 Task: Add a condition where "Channel Is not" instagram direct" in unsolved tickets in your groups.
Action: Mouse moved to (113, 385)
Screenshot: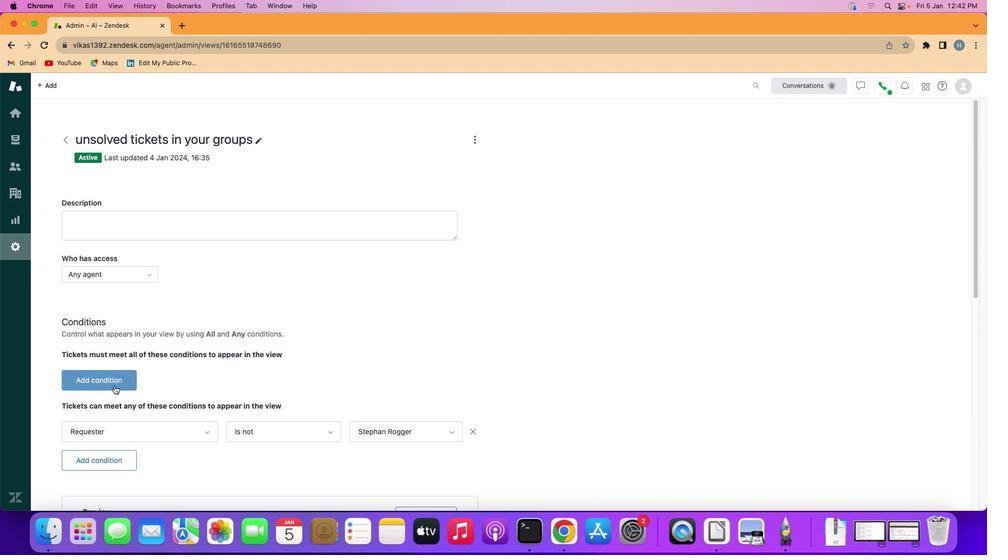 
Action: Mouse pressed left at (113, 385)
Screenshot: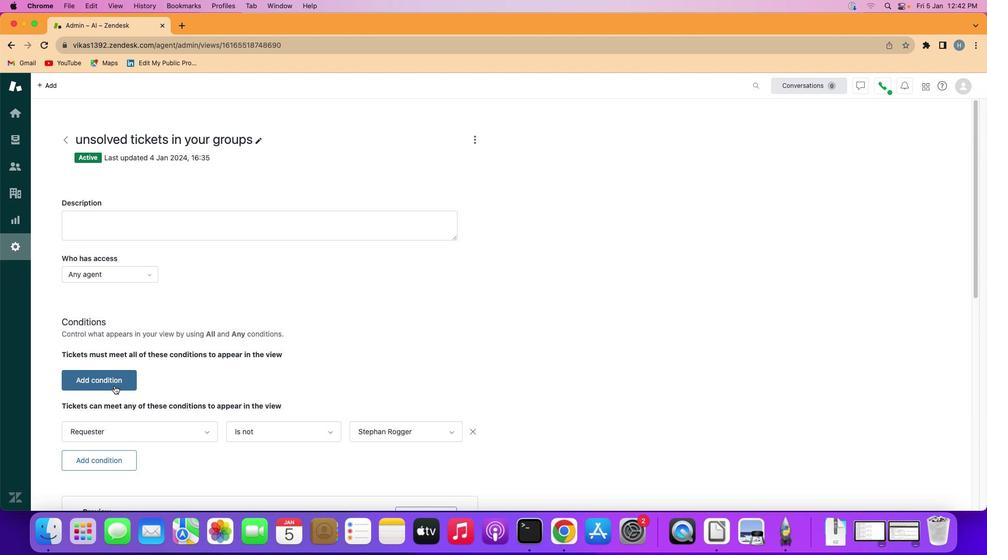 
Action: Mouse moved to (119, 381)
Screenshot: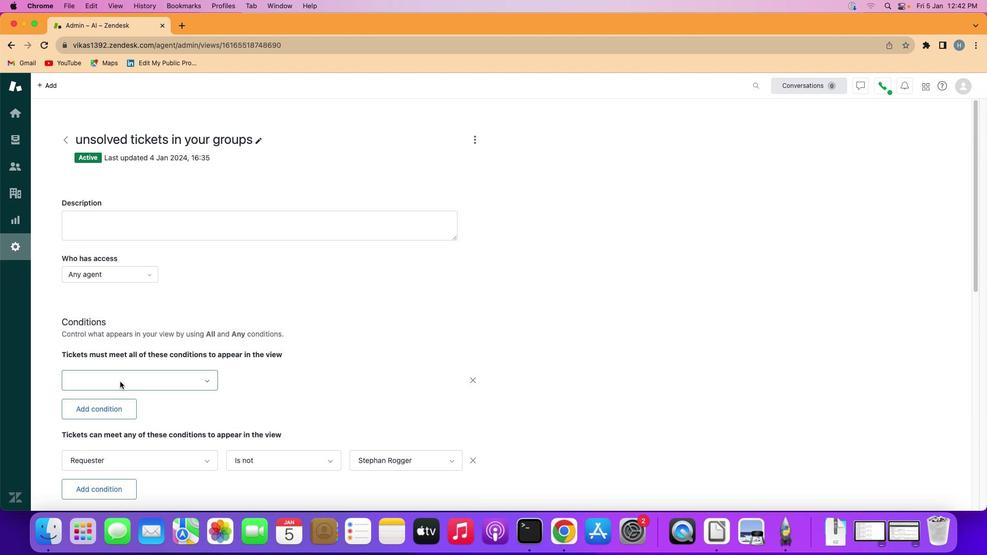
Action: Mouse pressed left at (119, 381)
Screenshot: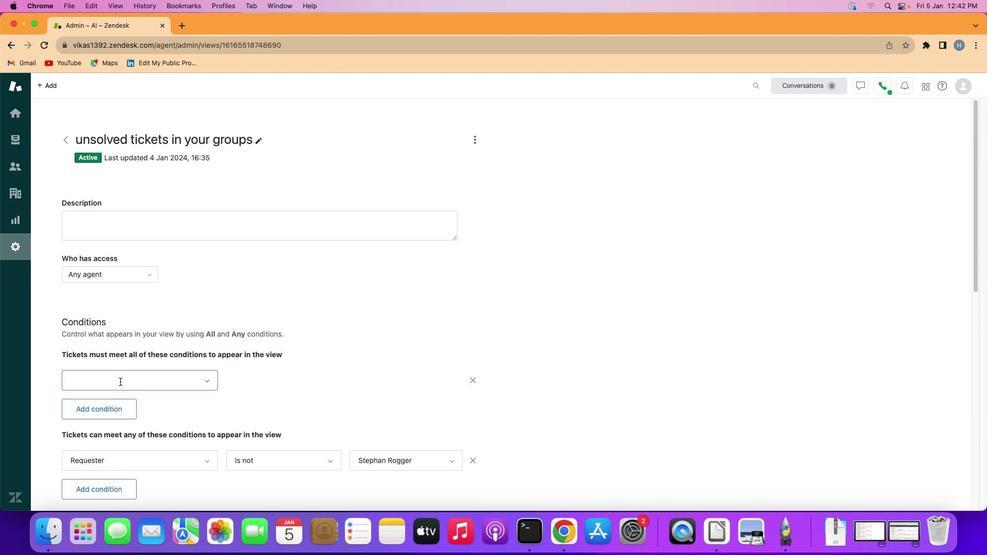 
Action: Mouse moved to (141, 318)
Screenshot: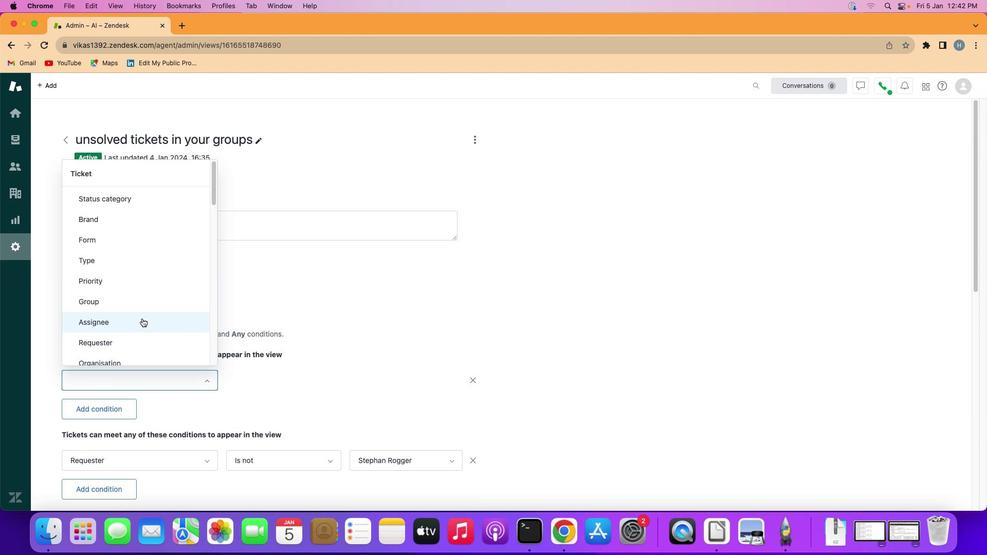 
Action: Mouse scrolled (141, 318) with delta (0, 0)
Screenshot: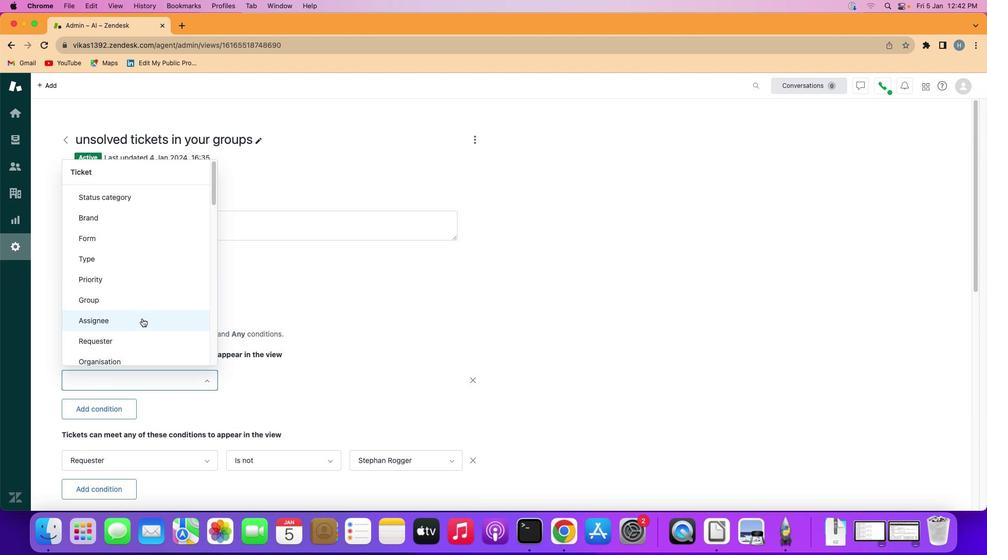 
Action: Mouse scrolled (141, 318) with delta (0, 0)
Screenshot: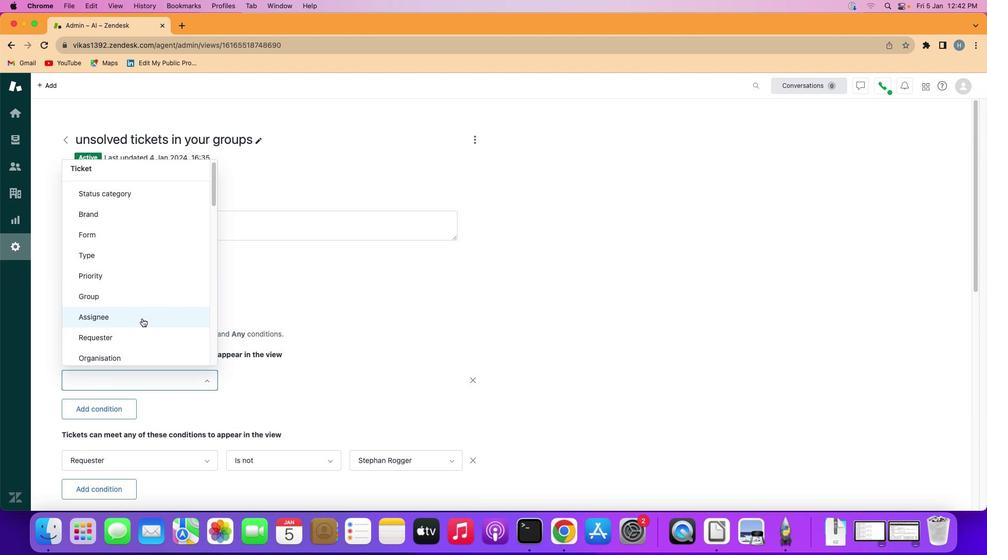 
Action: Mouse scrolled (141, 318) with delta (0, -1)
Screenshot: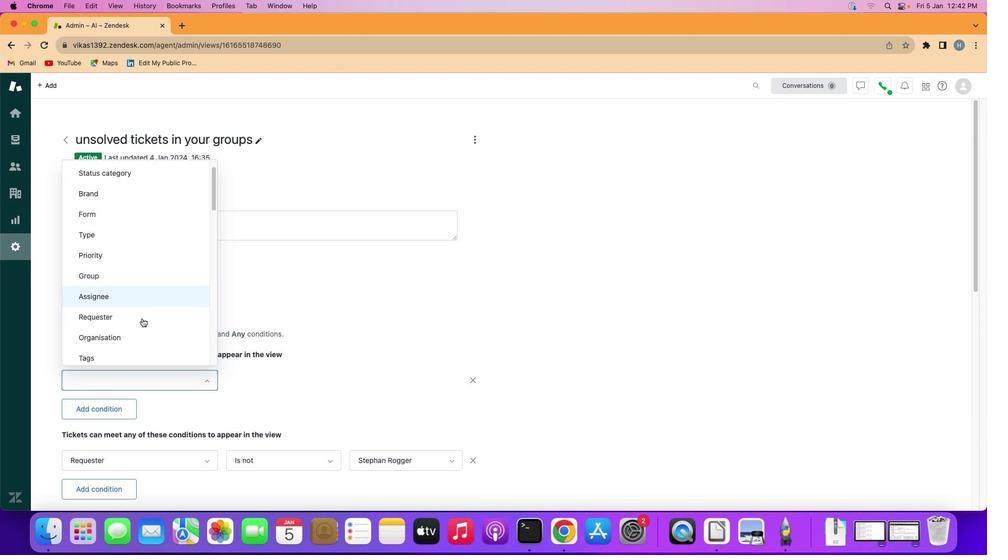 
Action: Mouse scrolled (141, 318) with delta (0, -1)
Screenshot: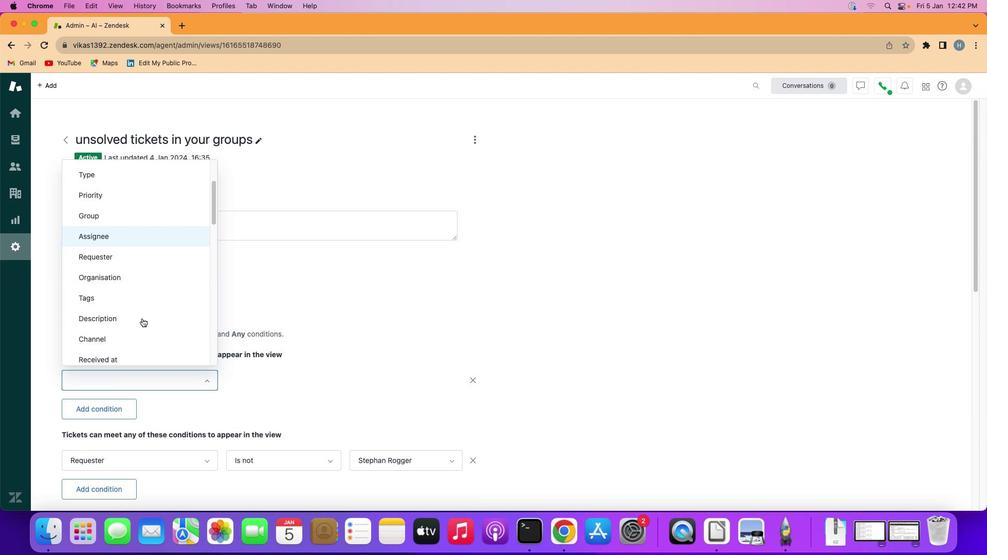 
Action: Mouse moved to (143, 307)
Screenshot: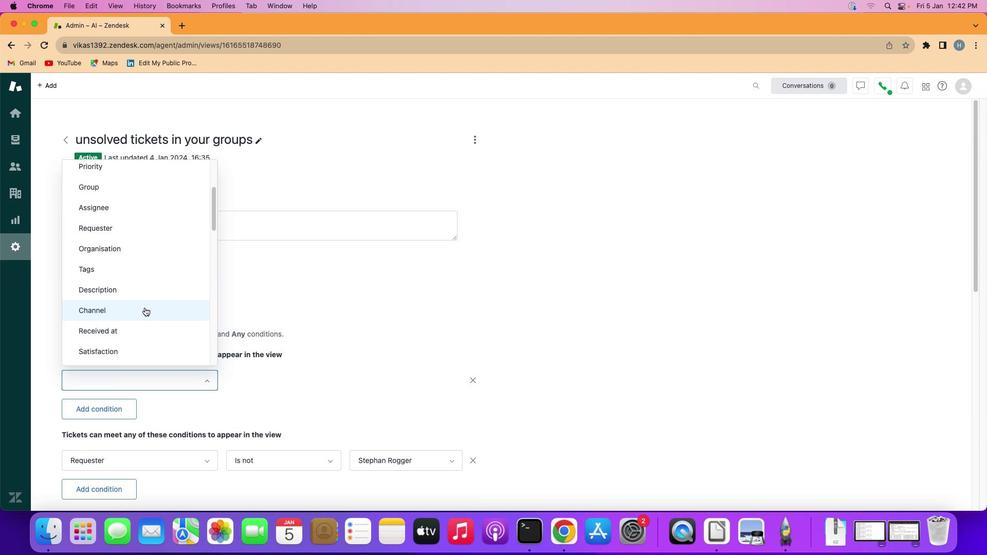 
Action: Mouse pressed left at (143, 307)
Screenshot: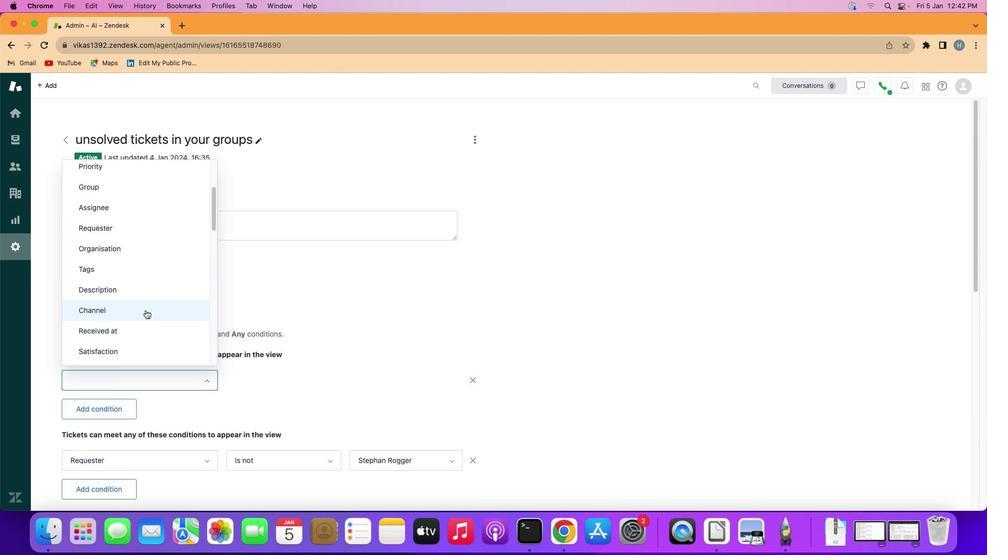 
Action: Mouse moved to (292, 383)
Screenshot: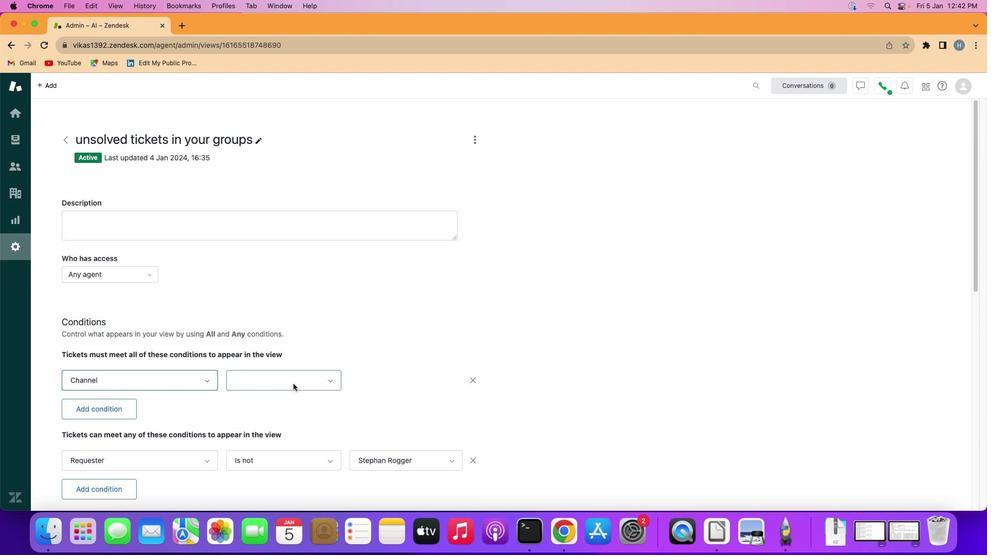 
Action: Mouse pressed left at (292, 383)
Screenshot: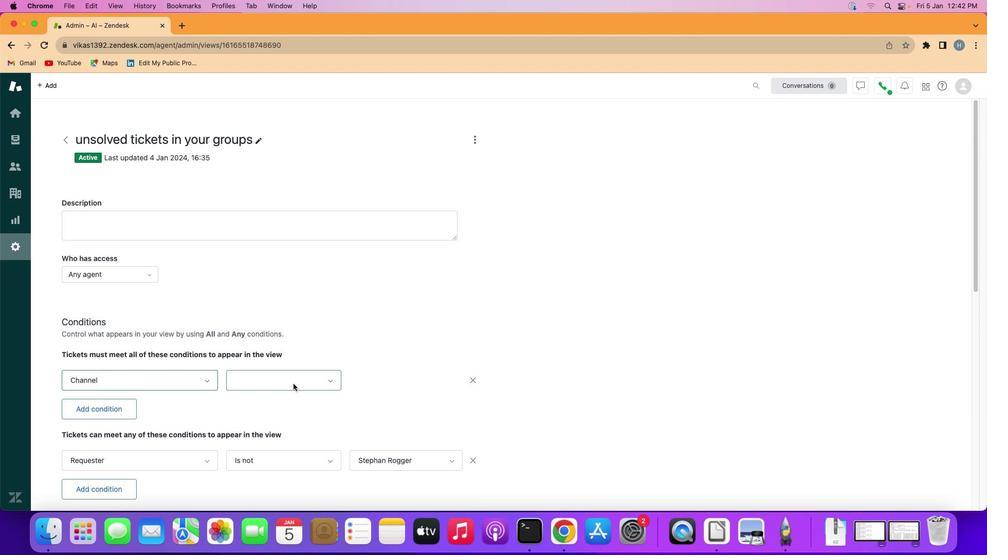 
Action: Mouse moved to (281, 425)
Screenshot: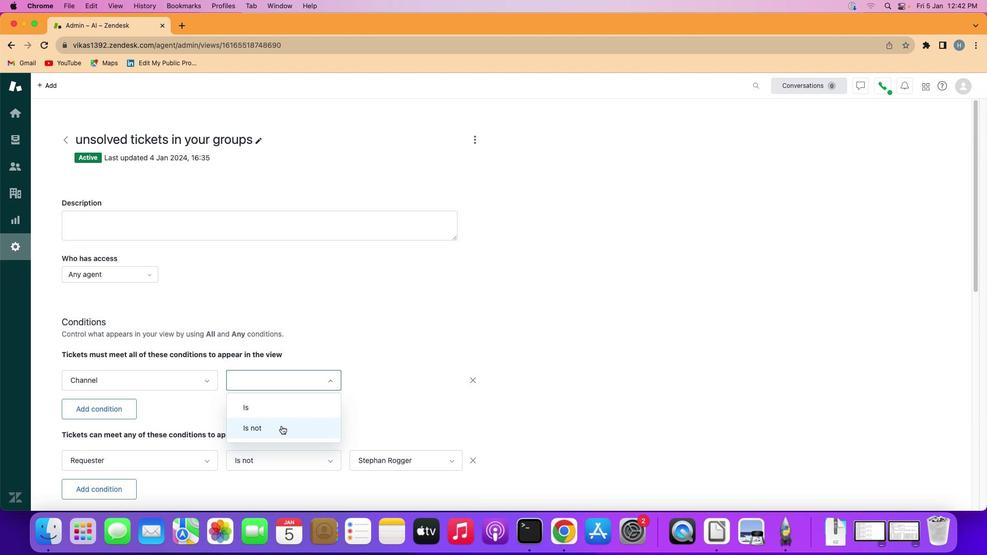 
Action: Mouse pressed left at (281, 425)
Screenshot: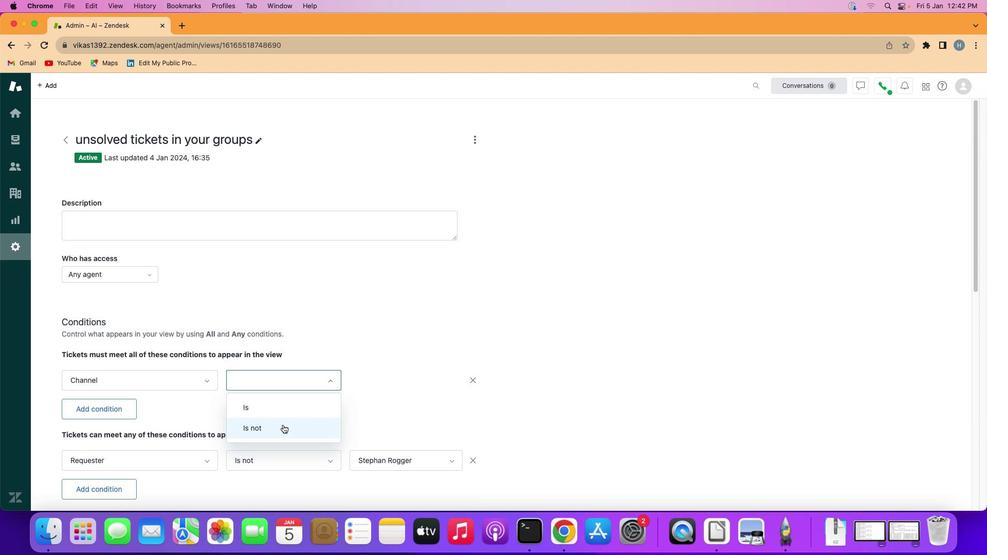 
Action: Mouse moved to (420, 375)
Screenshot: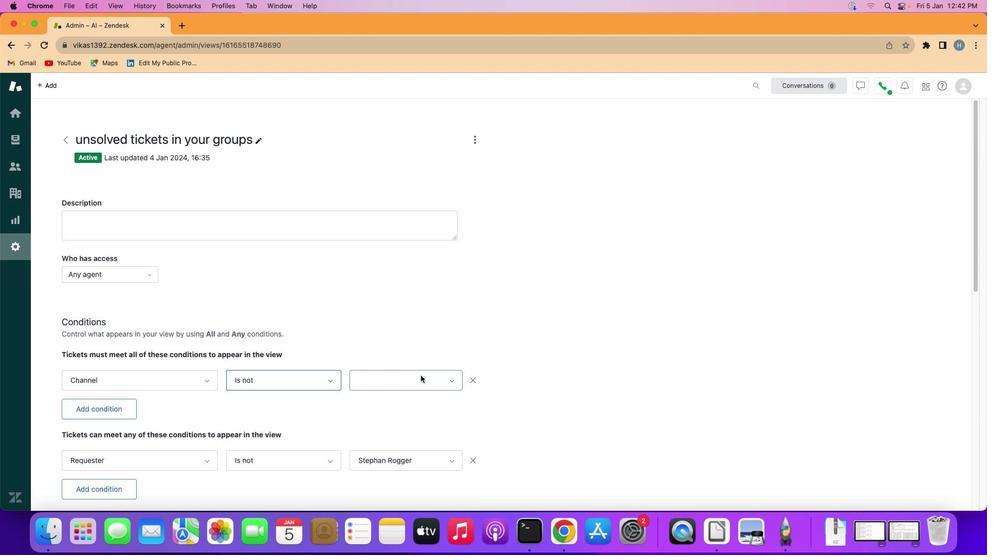
Action: Mouse pressed left at (420, 375)
Screenshot: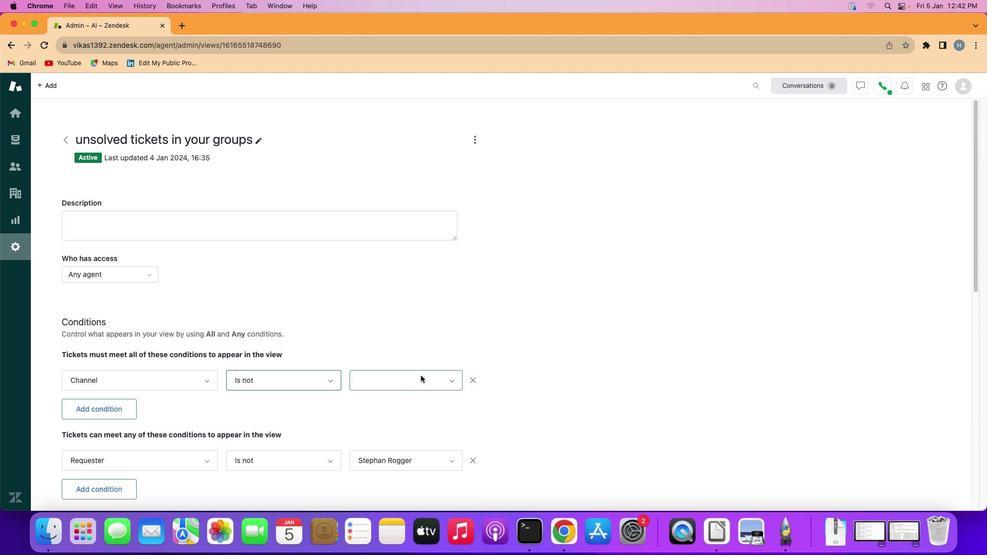 
Action: Mouse moved to (418, 277)
Screenshot: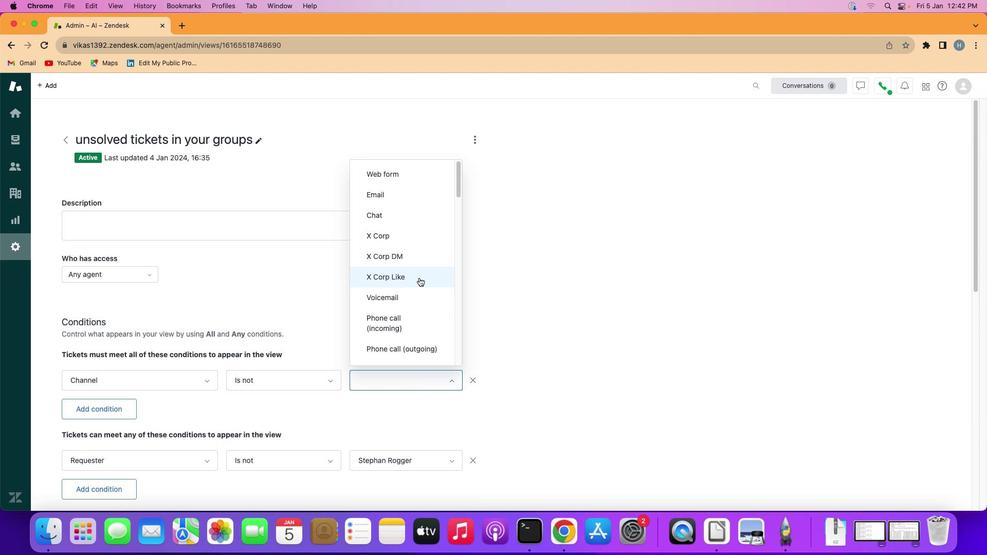 
Action: Mouse scrolled (418, 277) with delta (0, 0)
Screenshot: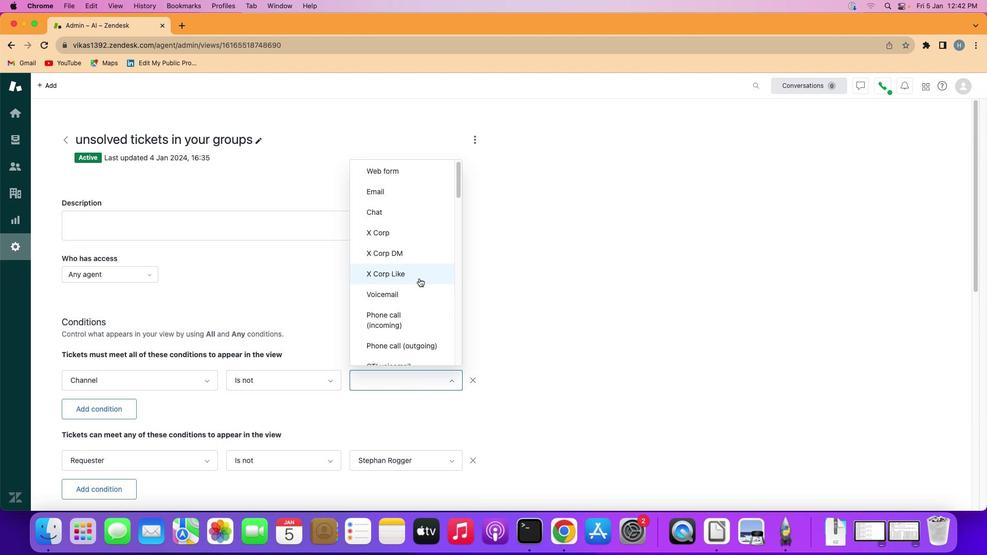 
Action: Mouse scrolled (418, 277) with delta (0, 0)
Screenshot: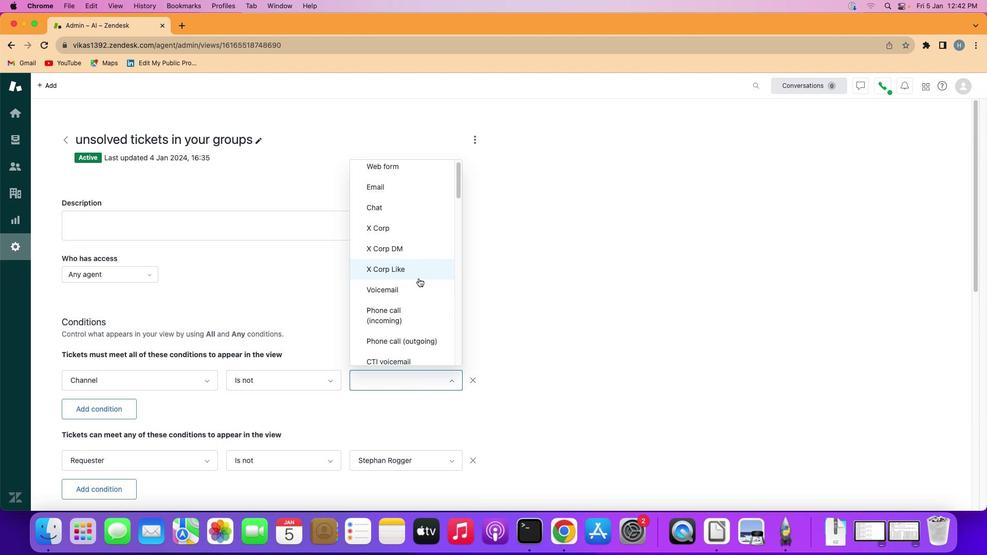 
Action: Mouse moved to (418, 277)
Screenshot: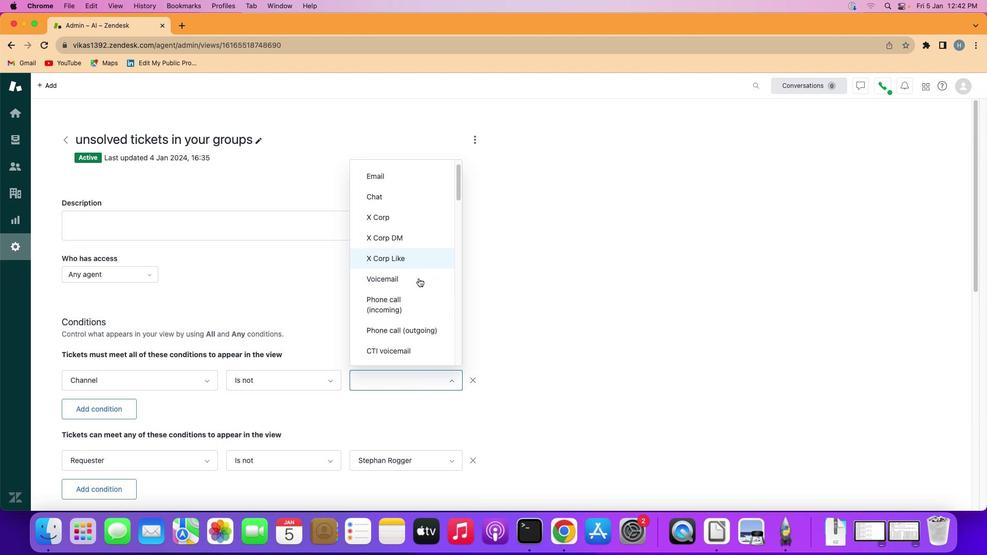 
Action: Mouse scrolled (418, 277) with delta (0, -1)
Screenshot: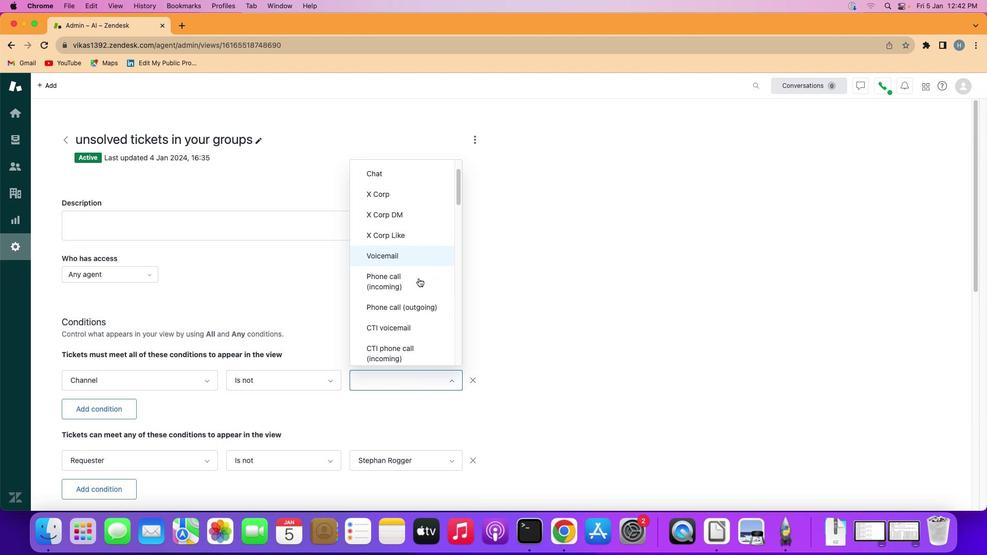 
Action: Mouse moved to (418, 277)
Screenshot: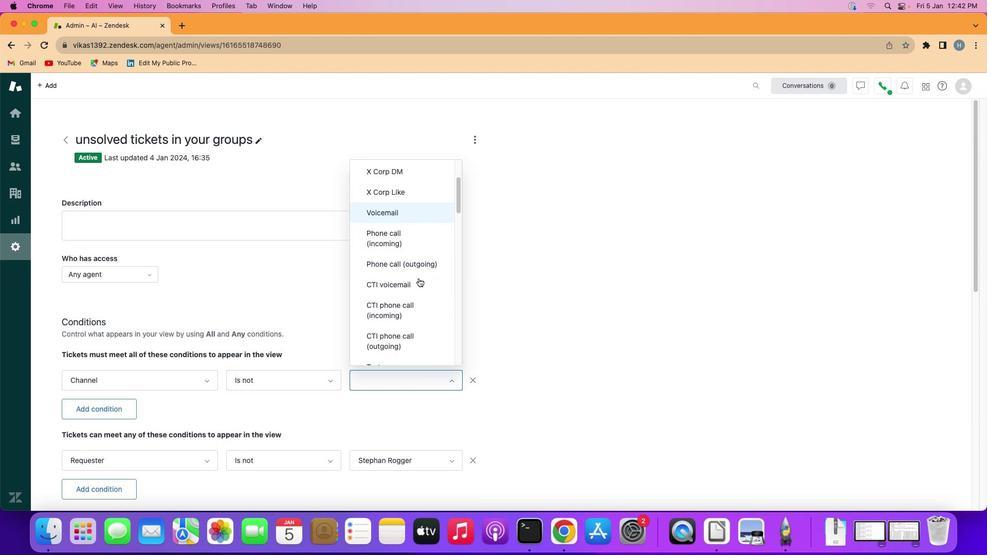 
Action: Mouse scrolled (418, 277) with delta (0, -1)
Screenshot: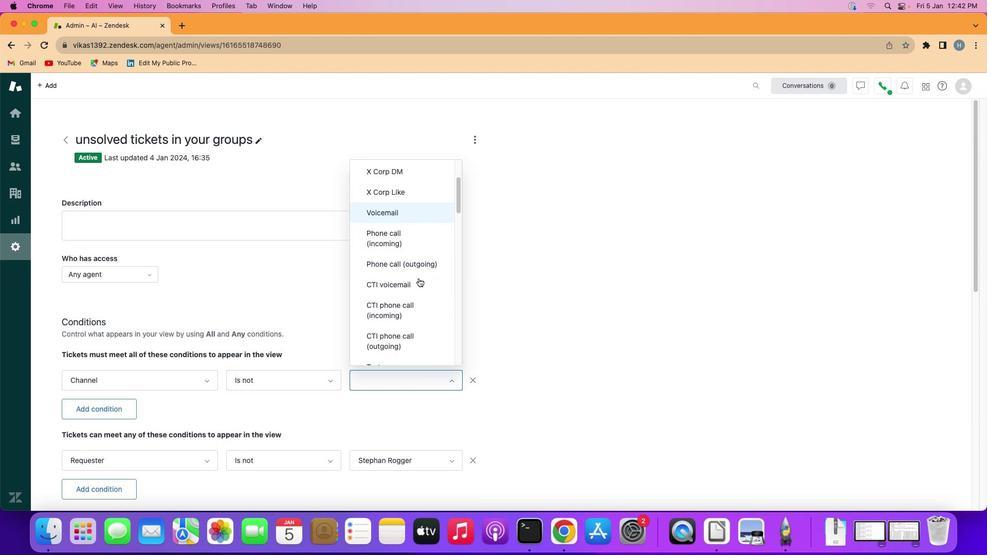 
Action: Mouse scrolled (418, 277) with delta (0, -2)
Screenshot: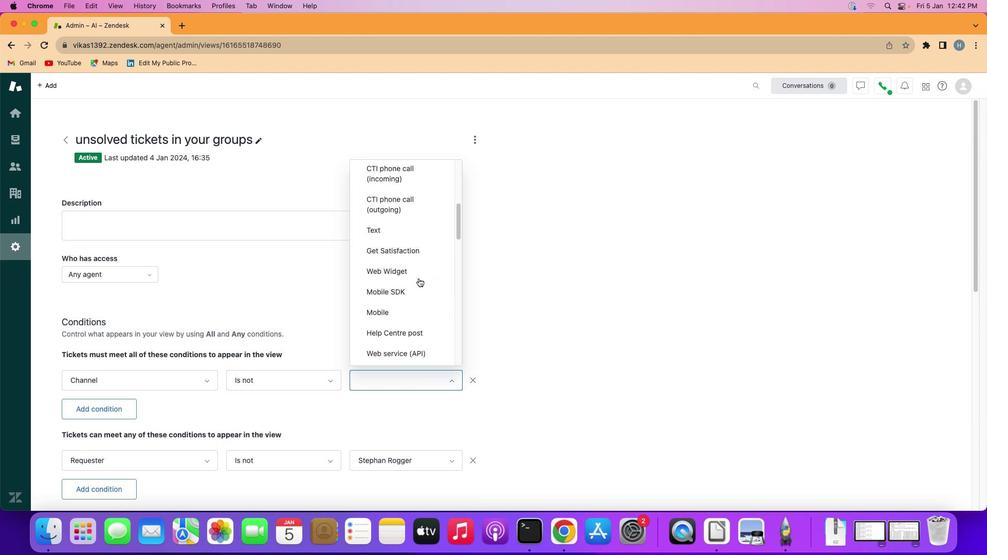 
Action: Mouse scrolled (418, 277) with delta (0, -2)
Screenshot: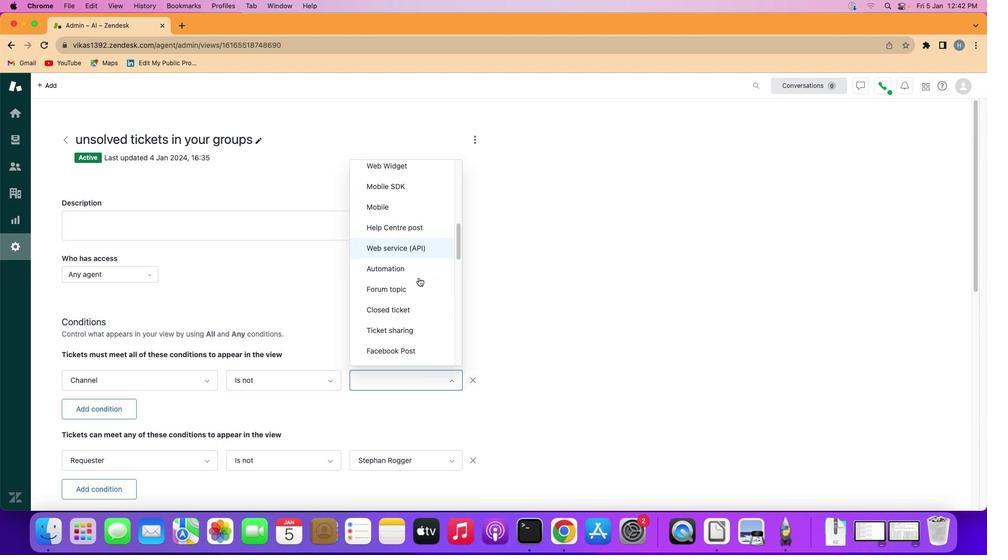 
Action: Mouse moved to (415, 291)
Screenshot: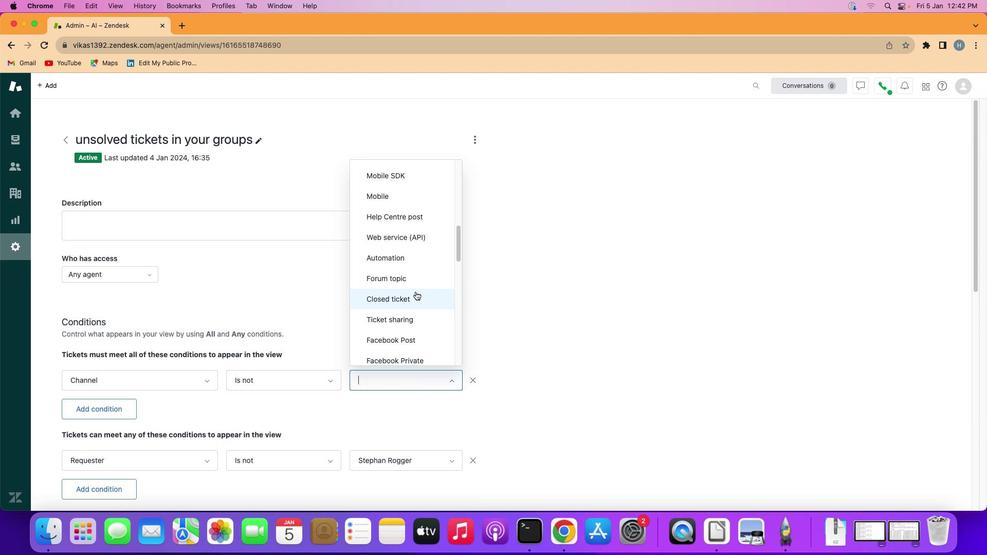 
Action: Mouse scrolled (415, 291) with delta (0, 0)
Screenshot: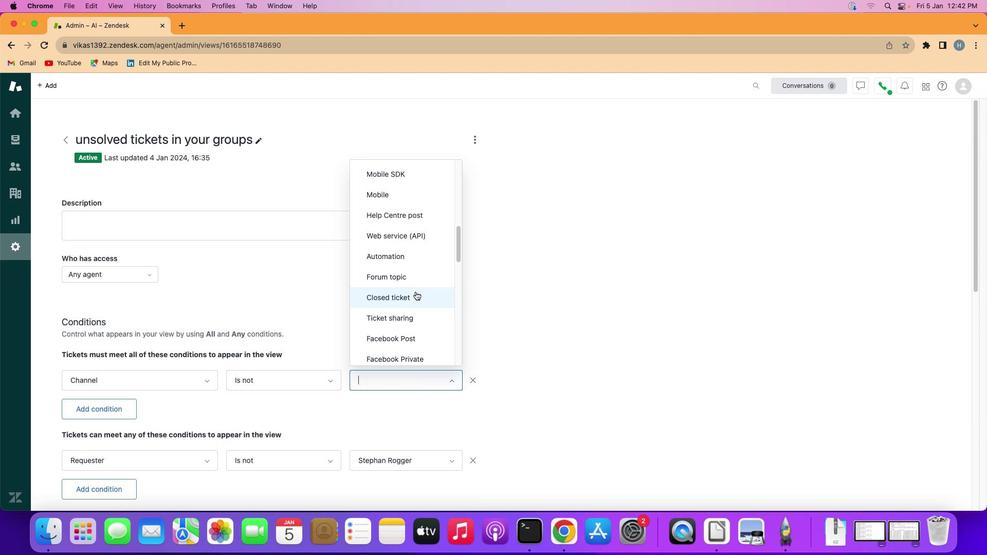 
Action: Mouse scrolled (415, 291) with delta (0, 0)
Screenshot: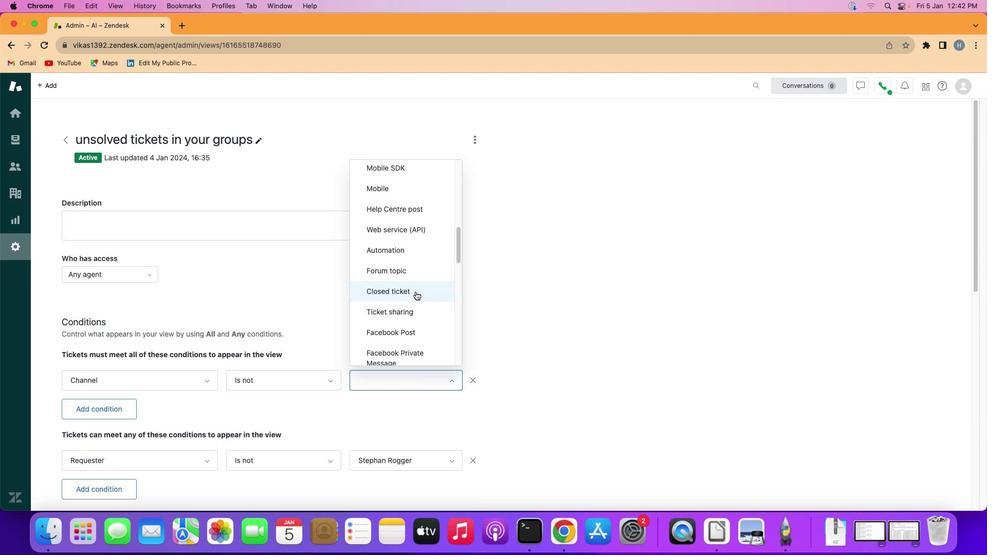 
Action: Mouse scrolled (415, 291) with delta (0, 0)
Screenshot: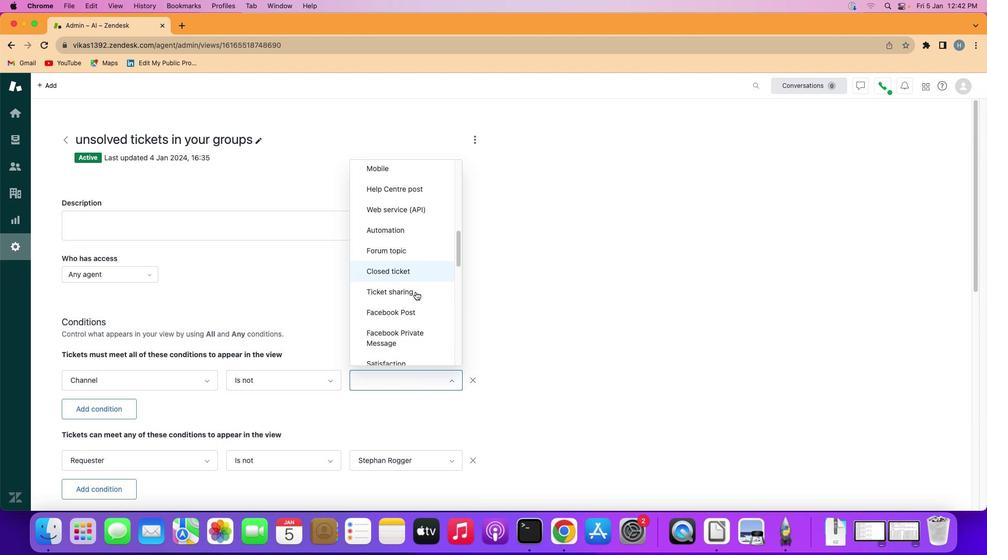 
Action: Mouse scrolled (415, 291) with delta (0, -1)
Screenshot: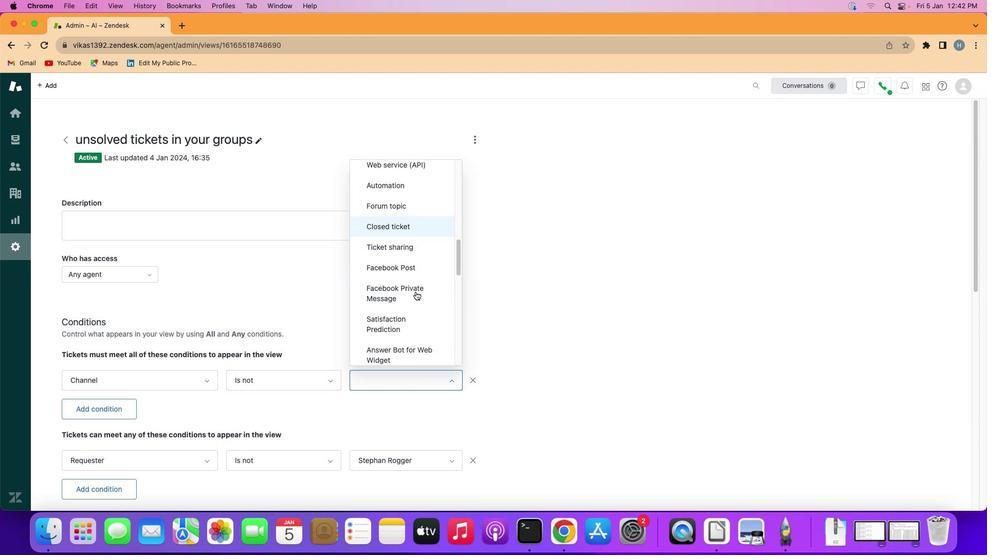 
Action: Mouse scrolled (415, 291) with delta (0, -1)
Screenshot: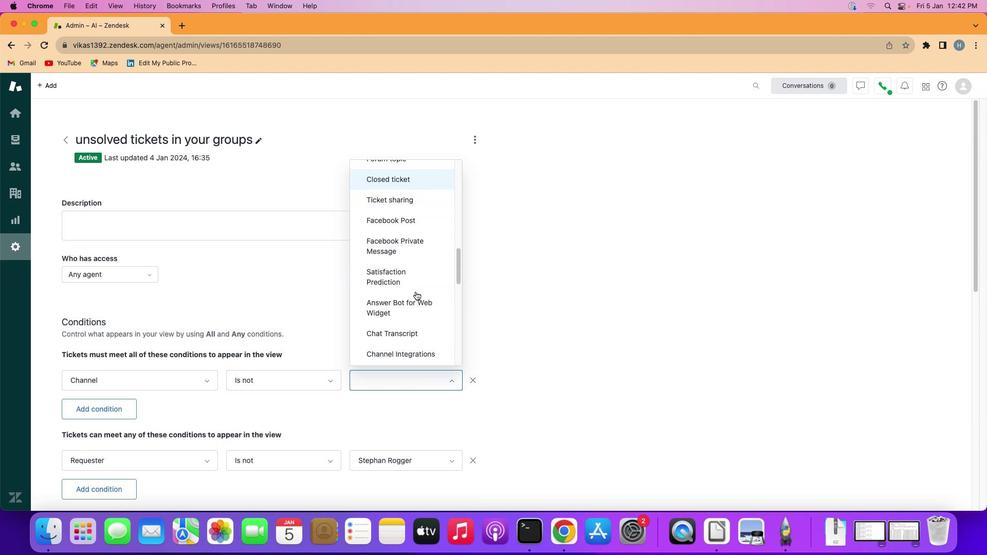 
Action: Mouse moved to (416, 293)
Screenshot: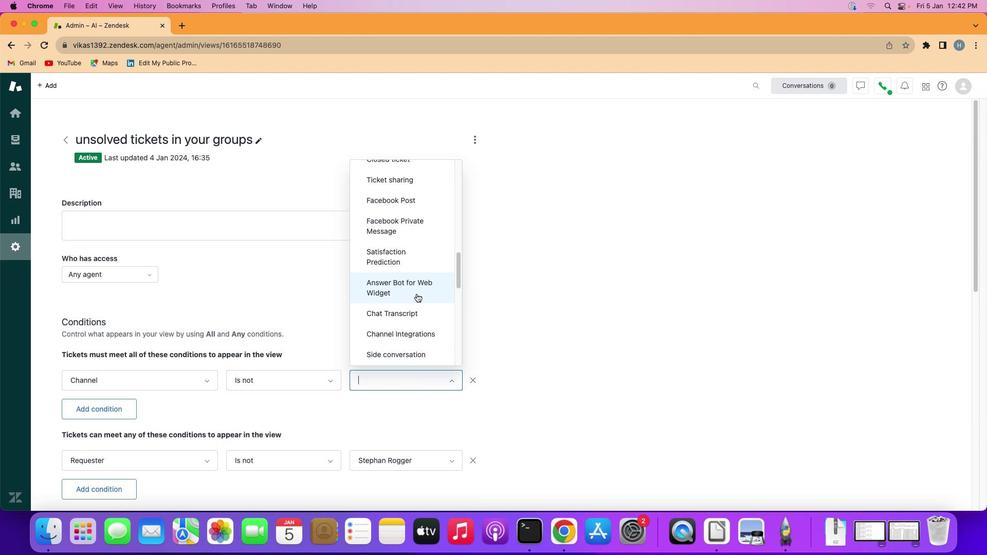 
Action: Mouse scrolled (416, 293) with delta (0, 0)
Screenshot: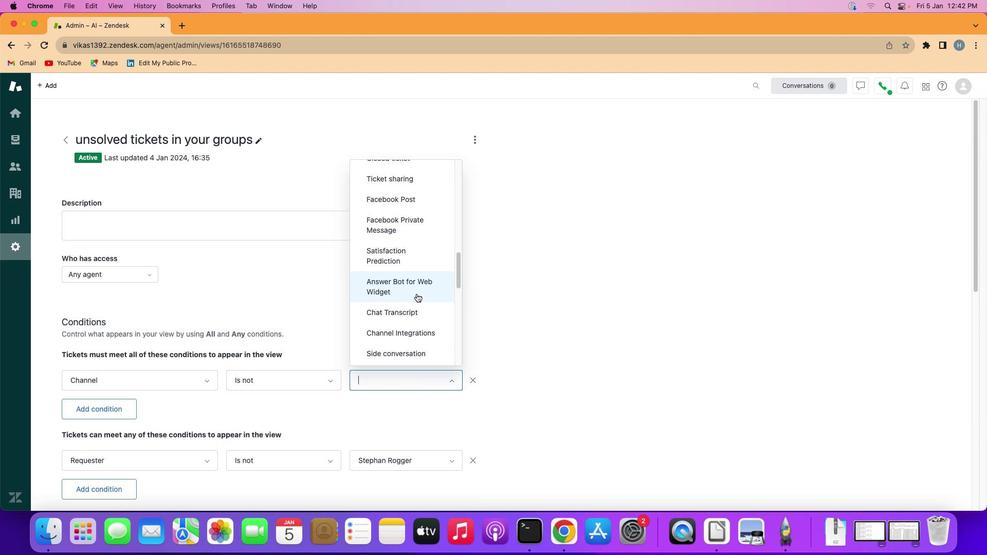 
Action: Mouse scrolled (416, 293) with delta (0, 0)
Screenshot: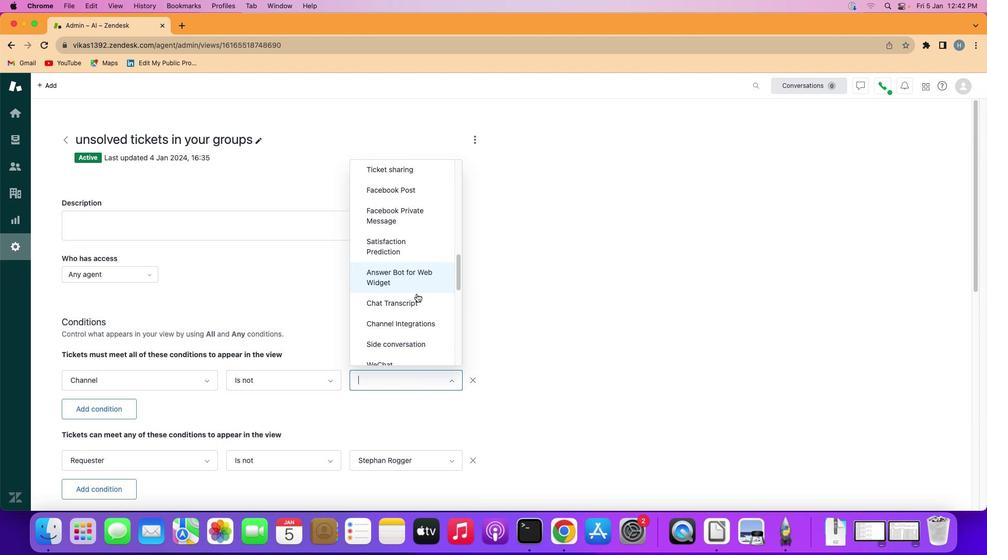 
Action: Mouse scrolled (416, 293) with delta (0, 0)
Screenshot: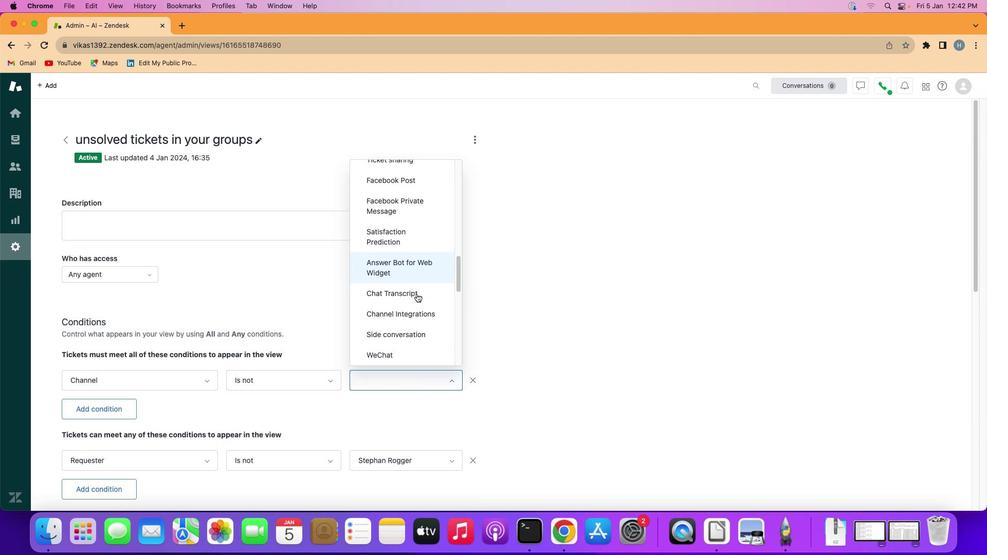 
Action: Mouse scrolled (416, 293) with delta (0, -1)
Screenshot: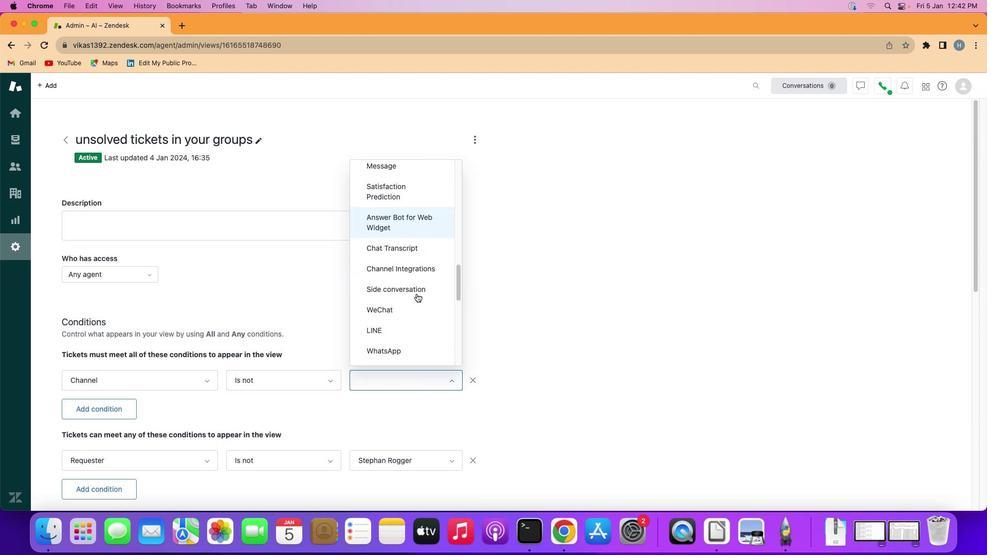 
Action: Mouse scrolled (416, 293) with delta (0, 0)
Screenshot: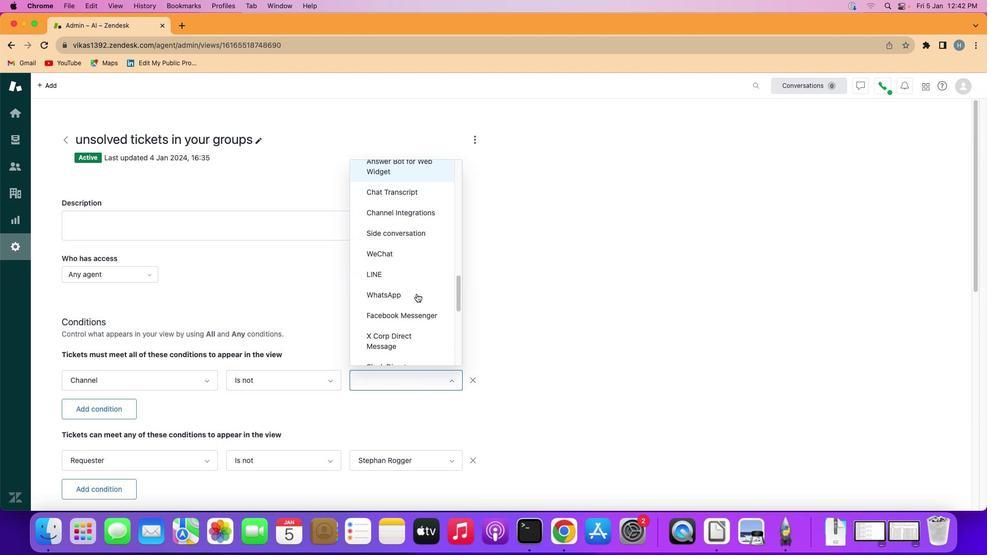 
Action: Mouse scrolled (416, 293) with delta (0, 0)
Screenshot: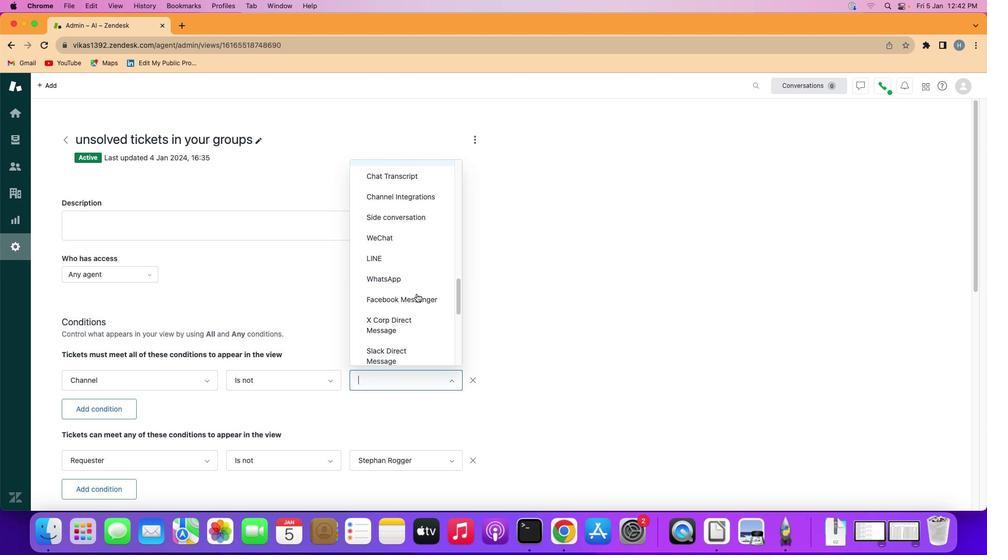 
Action: Mouse scrolled (416, 293) with delta (0, 0)
Screenshot: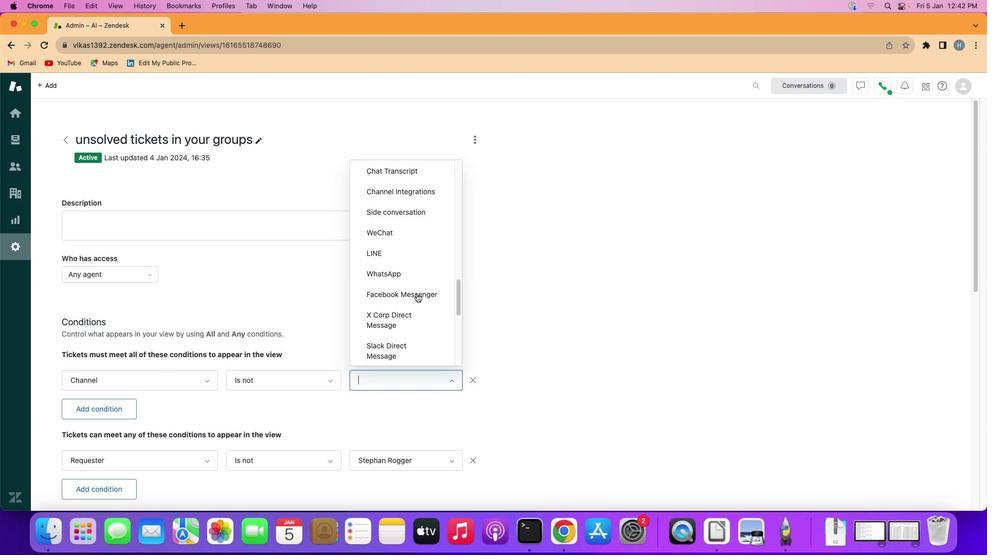 
Action: Mouse scrolled (416, 293) with delta (0, 0)
Screenshot: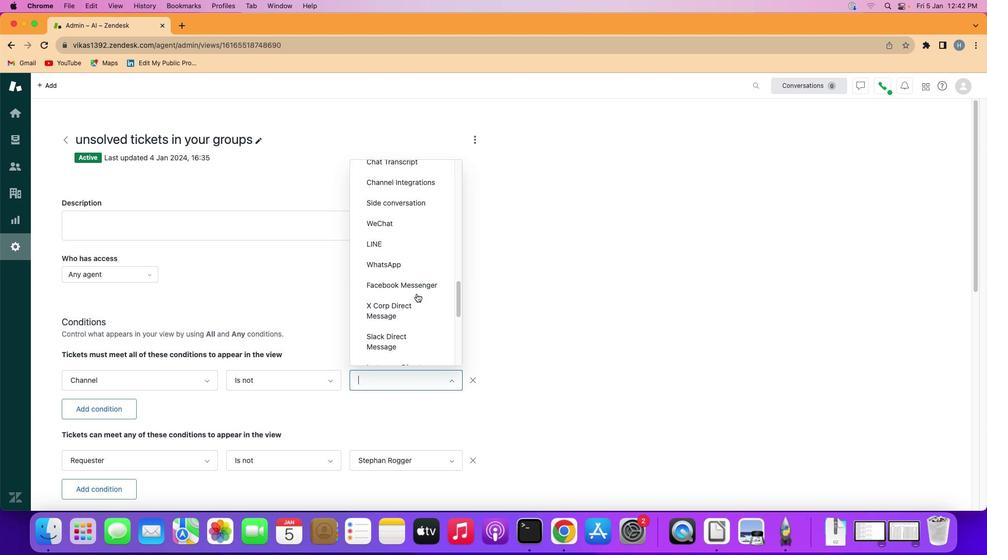 
Action: Mouse scrolled (416, 293) with delta (0, 0)
Screenshot: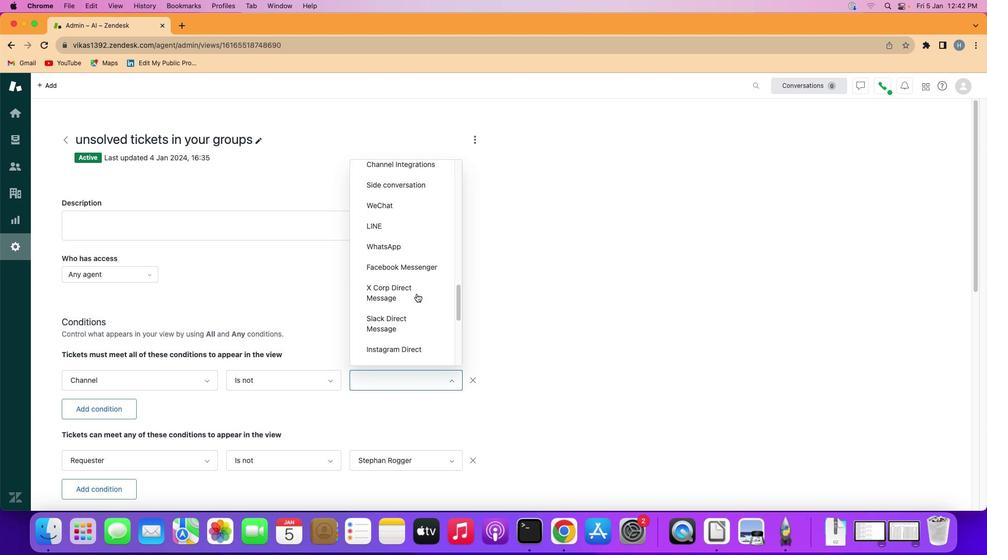 
Action: Mouse scrolled (416, 293) with delta (0, 0)
Screenshot: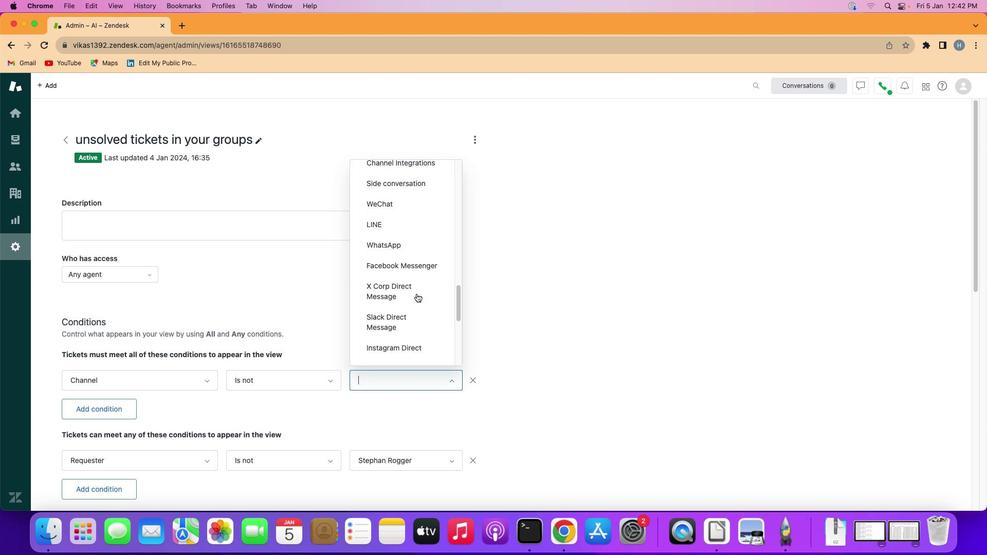 
Action: Mouse scrolled (416, 293) with delta (0, 0)
Screenshot: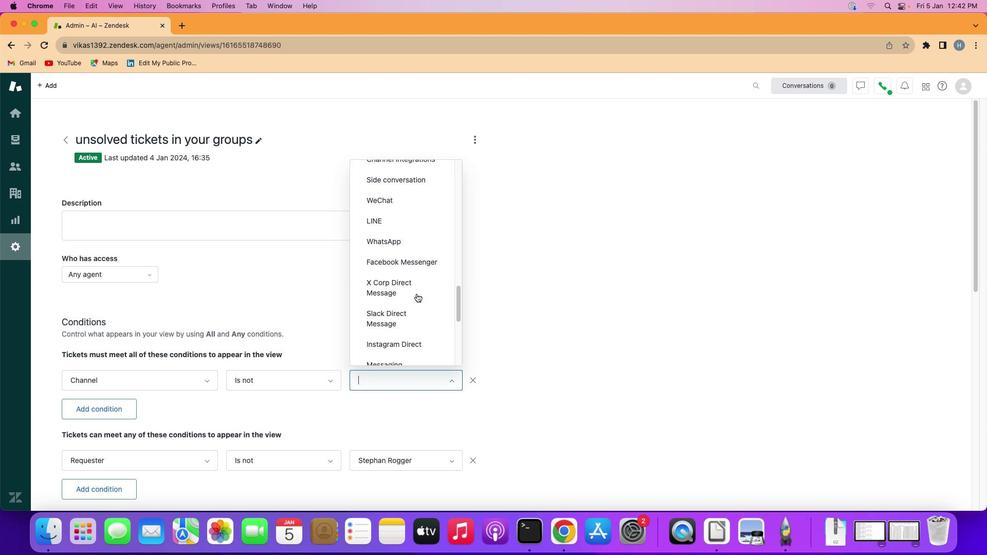 
Action: Mouse scrolled (416, 293) with delta (0, 0)
Screenshot: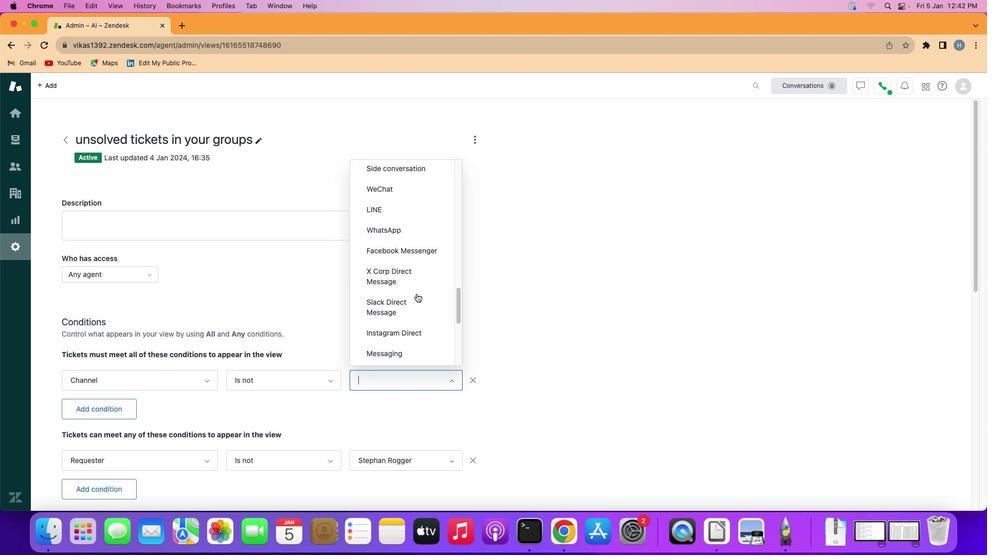 
Action: Mouse scrolled (416, 293) with delta (0, 0)
Screenshot: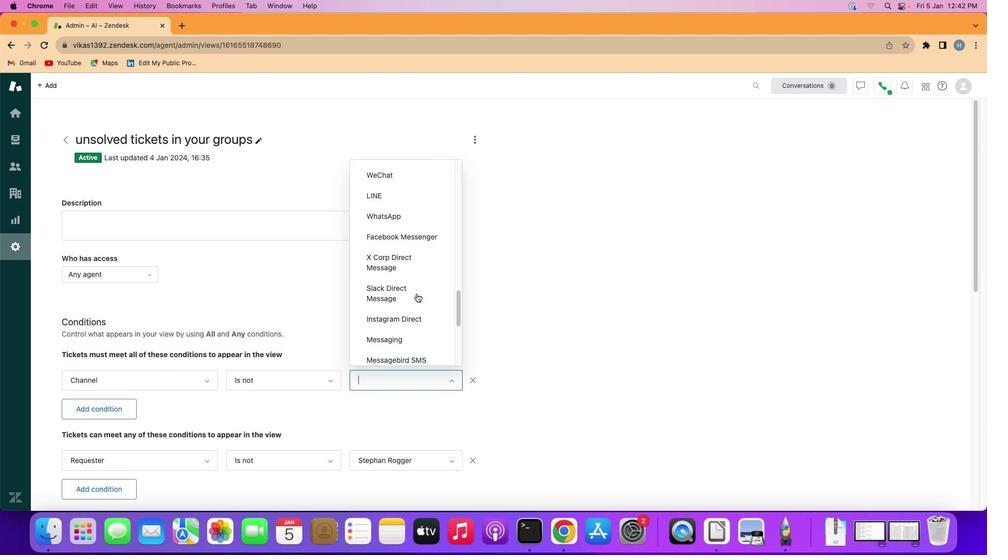 
Action: Mouse moved to (412, 312)
Screenshot: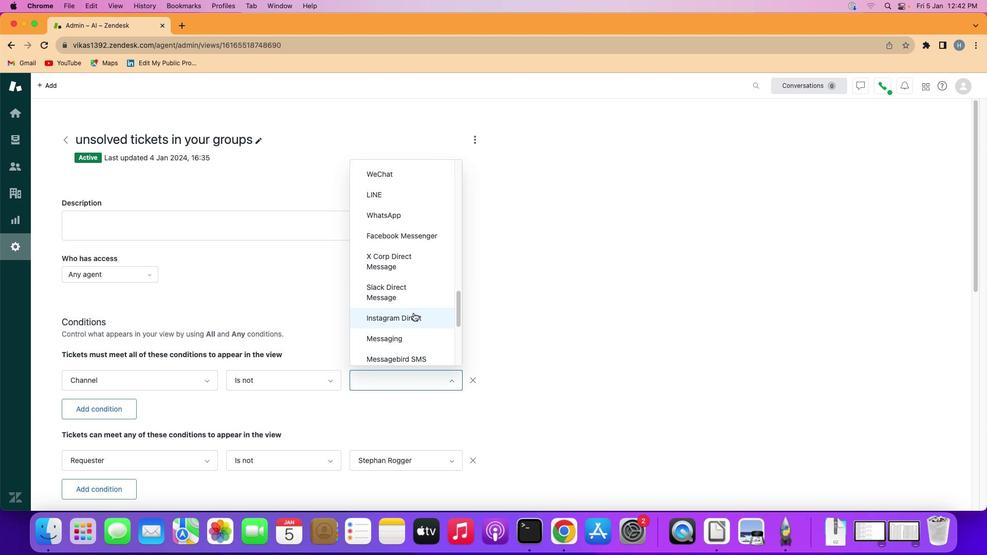 
Action: Mouse pressed left at (412, 312)
Screenshot: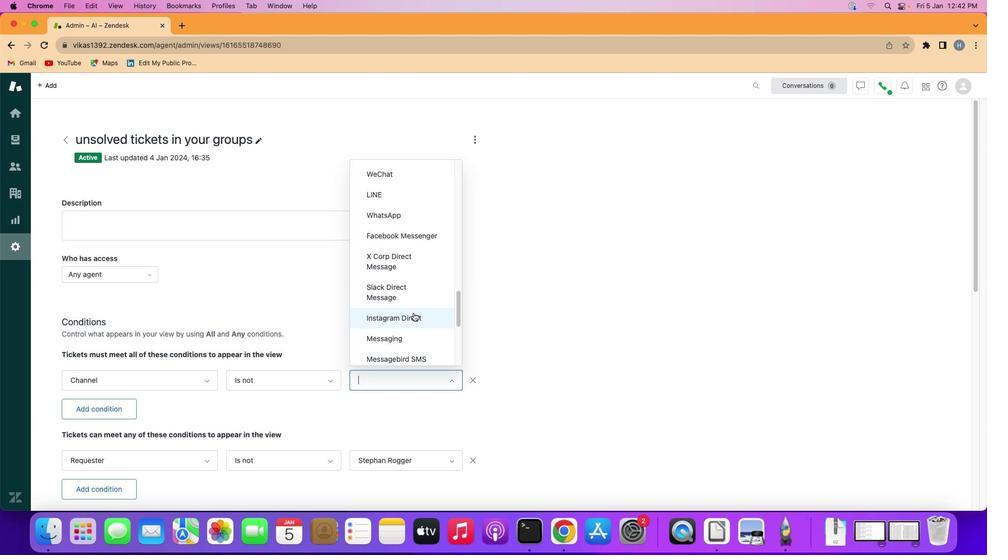 
Action: Mouse moved to (409, 314)
Screenshot: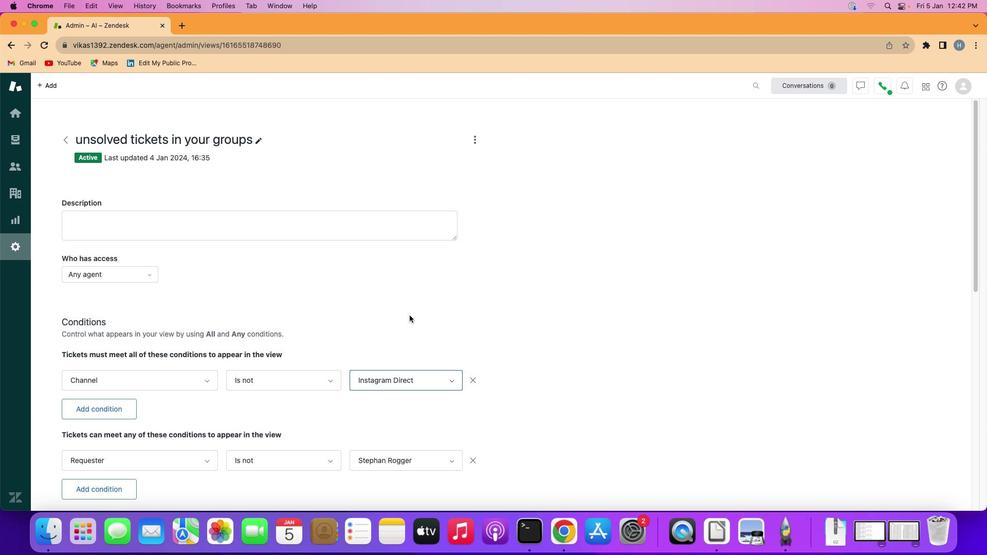 
